 Task: Make in the project WorthyTech an epic 'Cloud Infrastructure as Code (IaC) Implementation'.
Action: Mouse moved to (249, 80)
Screenshot: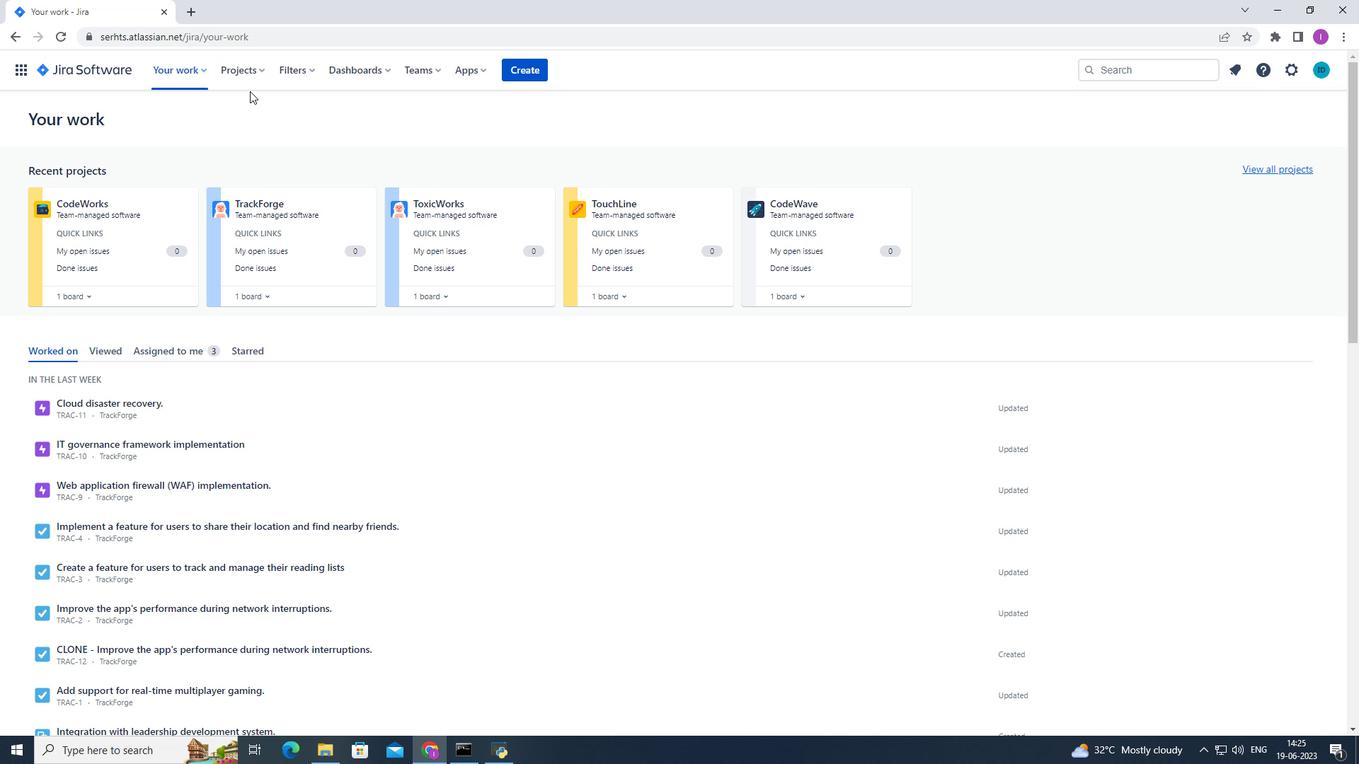 
Action: Mouse pressed left at (249, 80)
Screenshot: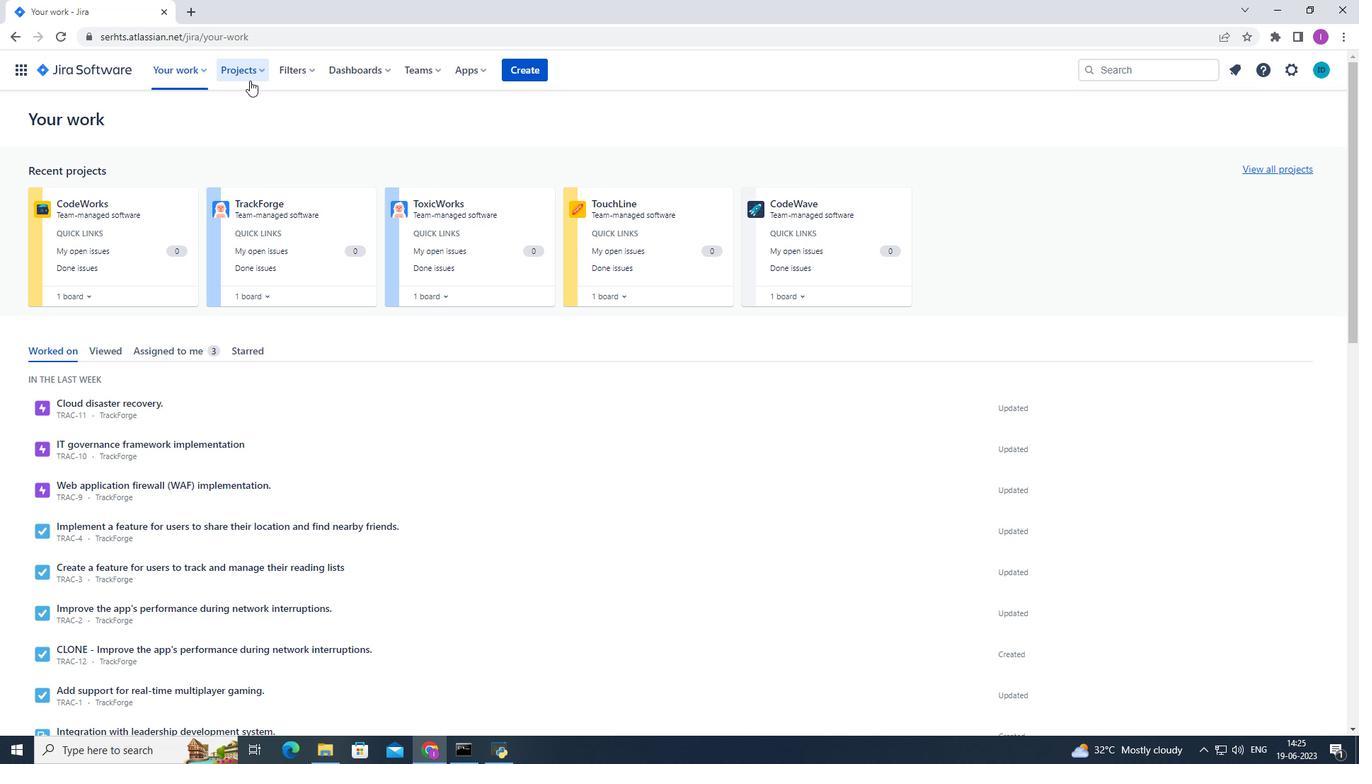 
Action: Mouse moved to (295, 138)
Screenshot: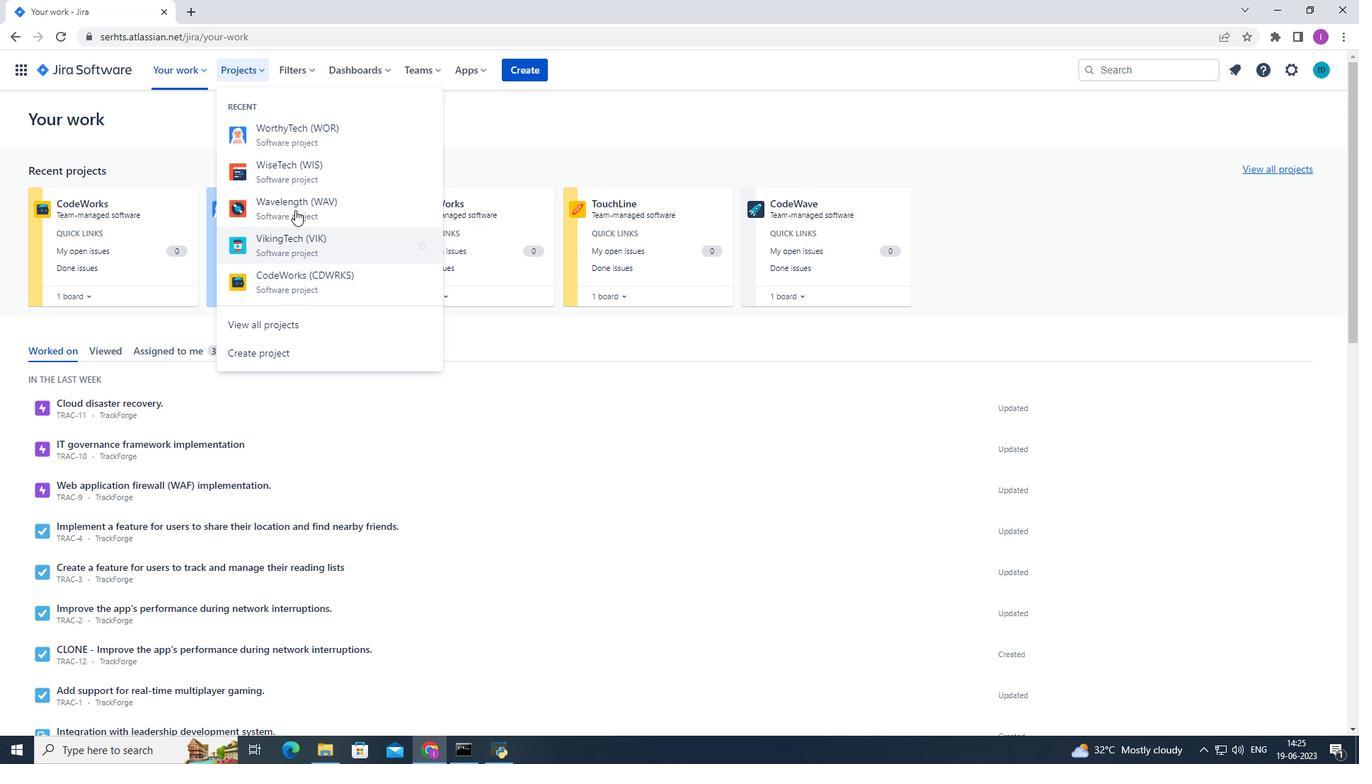 
Action: Mouse pressed left at (295, 138)
Screenshot: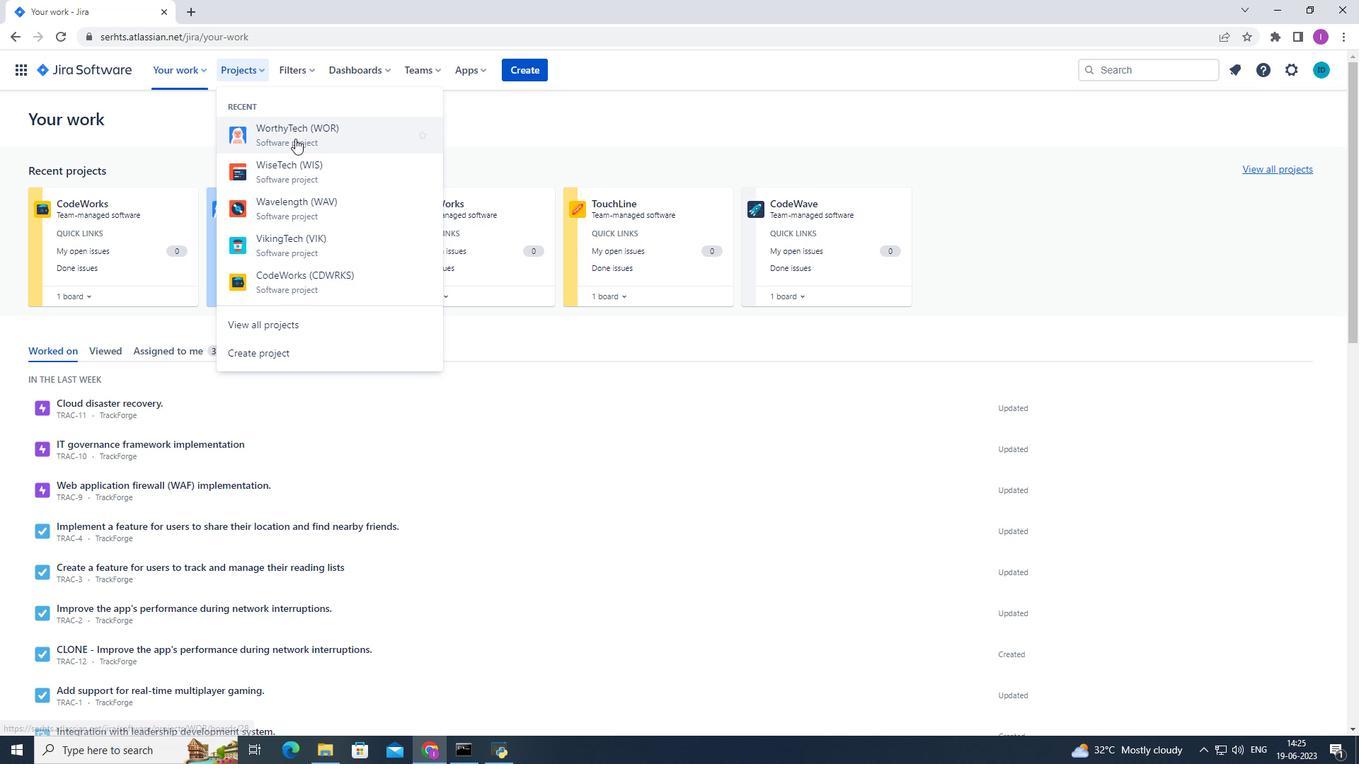 
Action: Mouse moved to (72, 215)
Screenshot: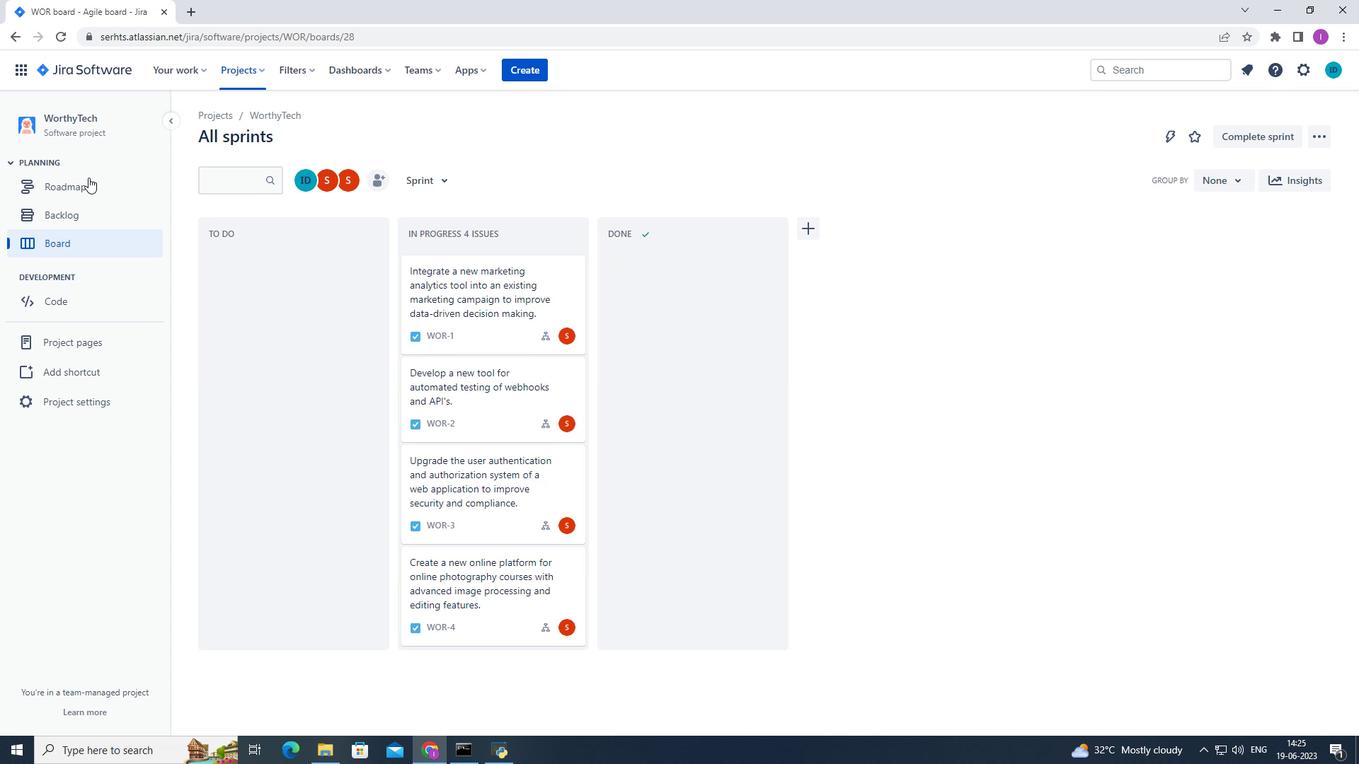 
Action: Mouse pressed left at (72, 215)
Screenshot: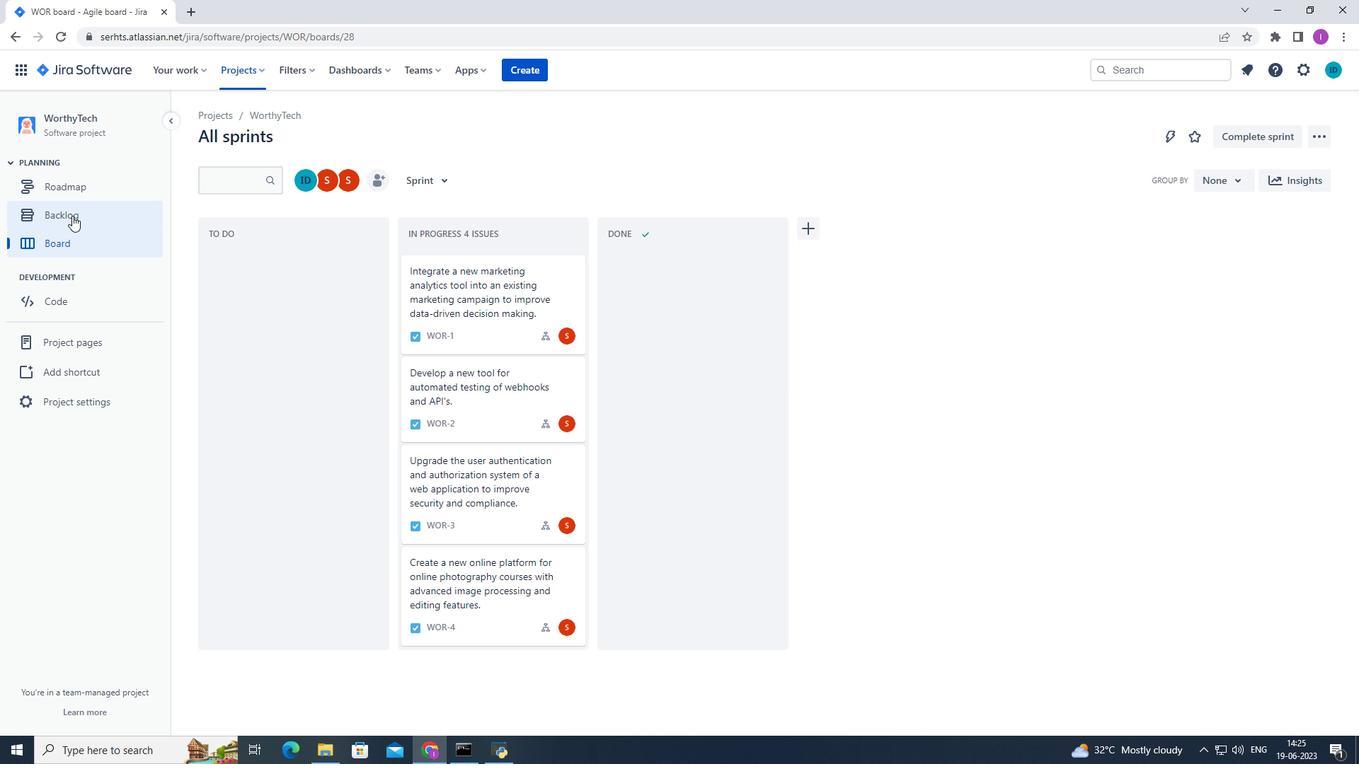 
Action: Mouse moved to (300, 490)
Screenshot: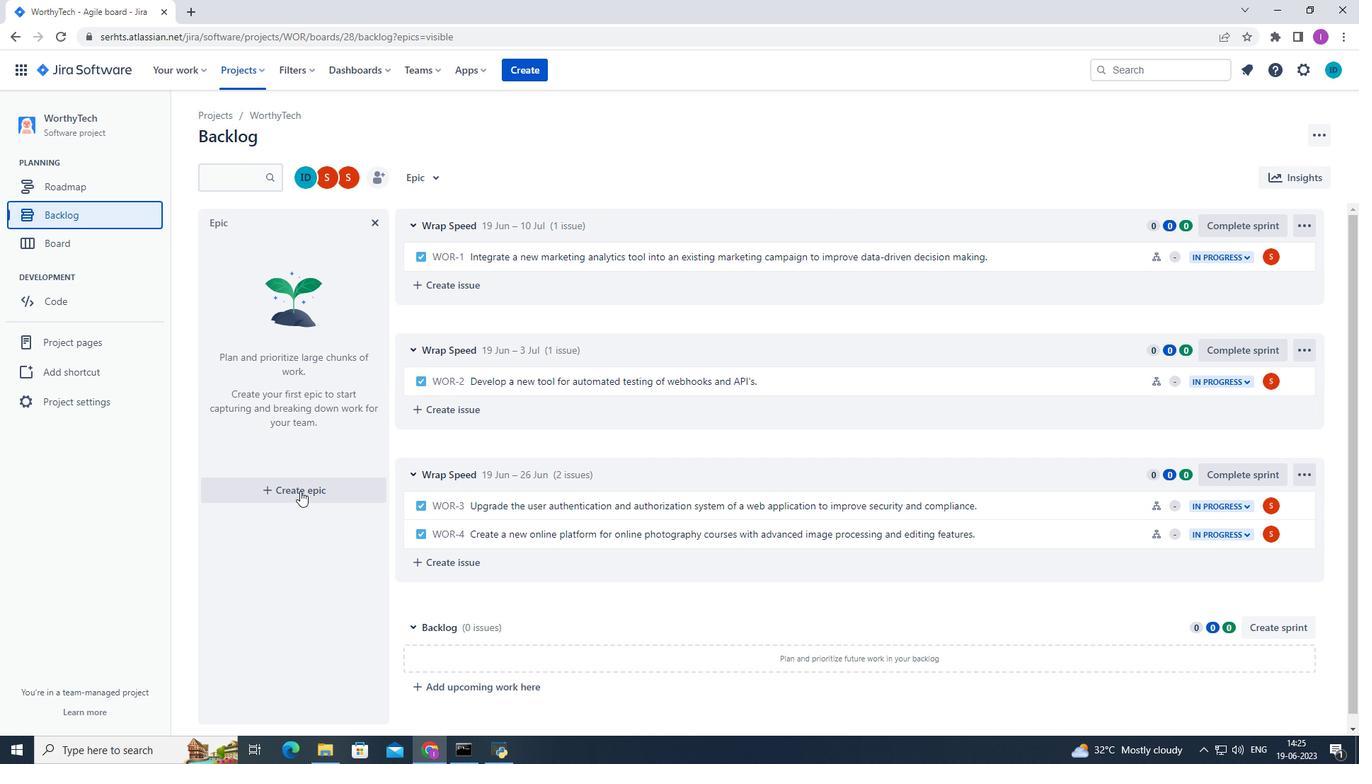 
Action: Mouse pressed left at (300, 490)
Screenshot: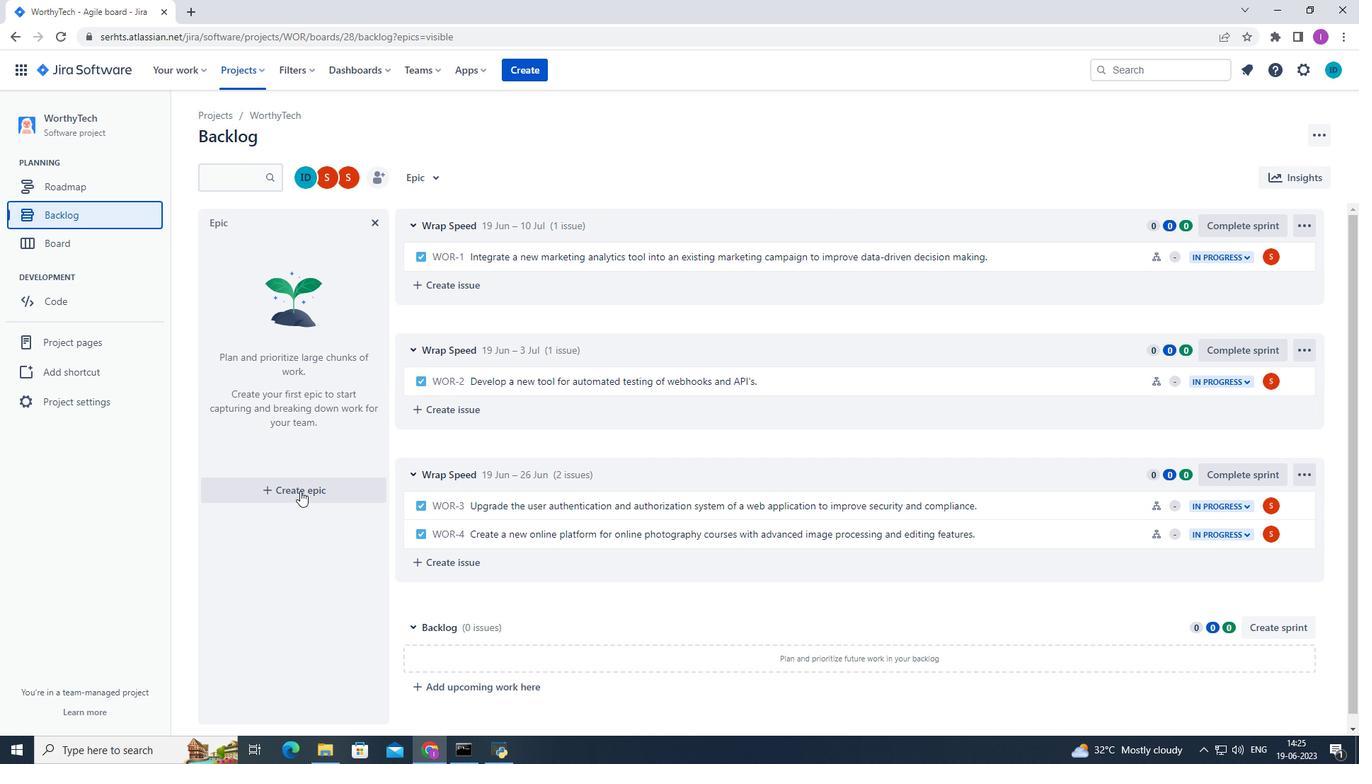 
Action: Mouse moved to (247, 479)
Screenshot: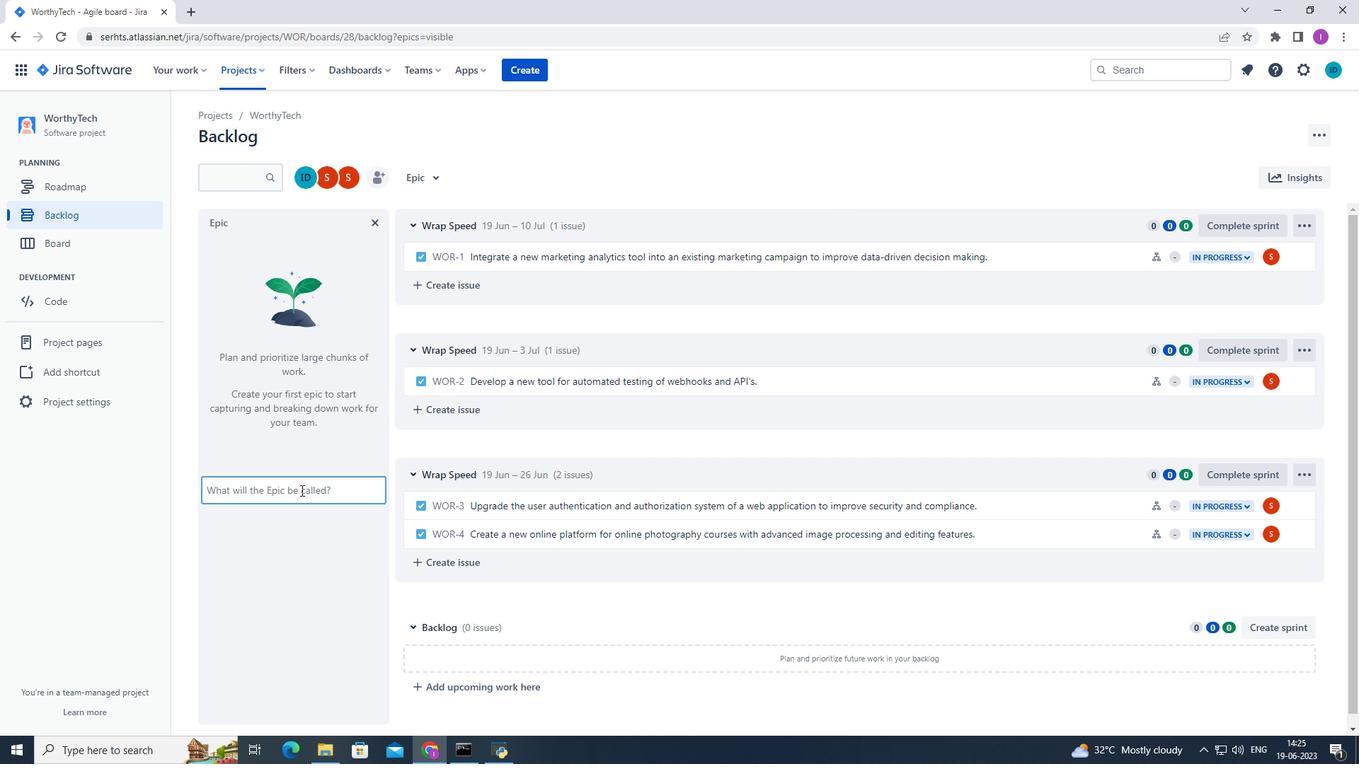 
Action: Mouse pressed left at (247, 479)
Screenshot: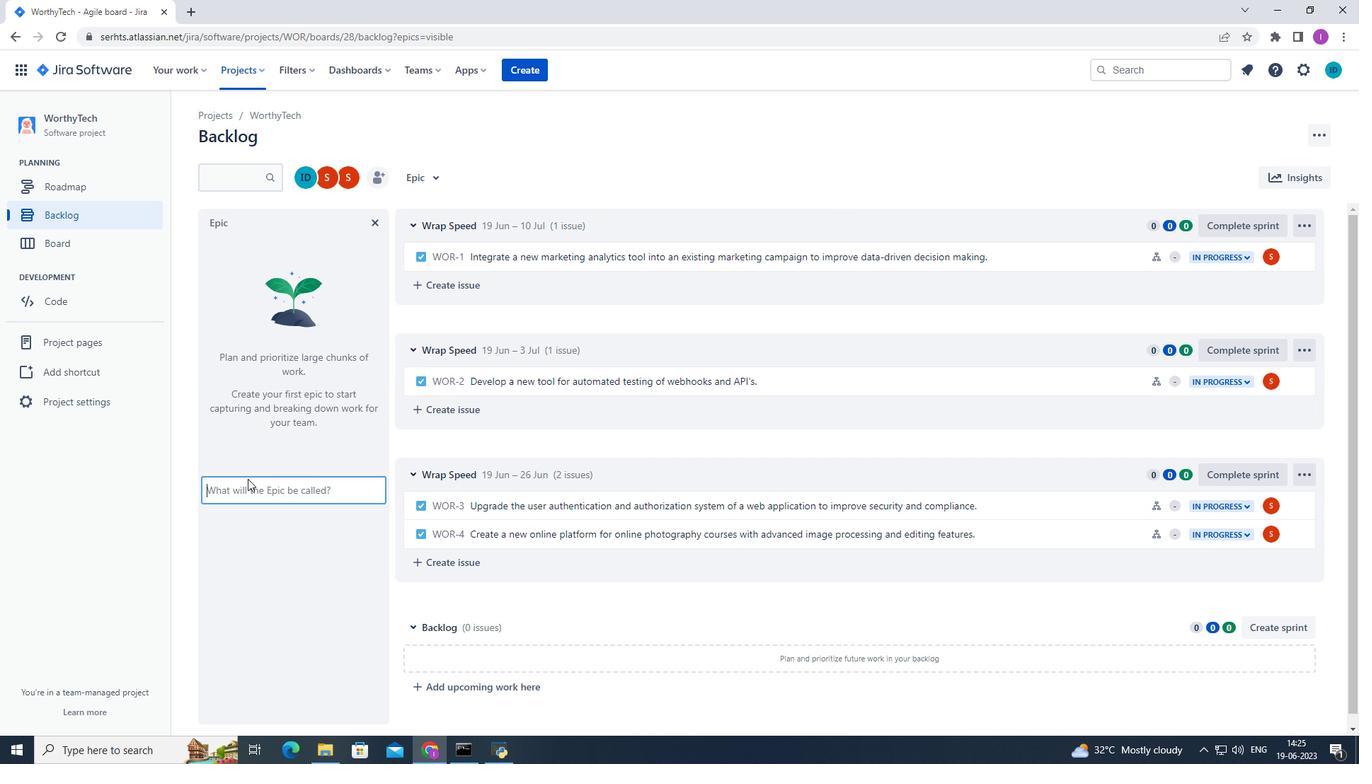 
Action: Mouse moved to (257, 465)
Screenshot: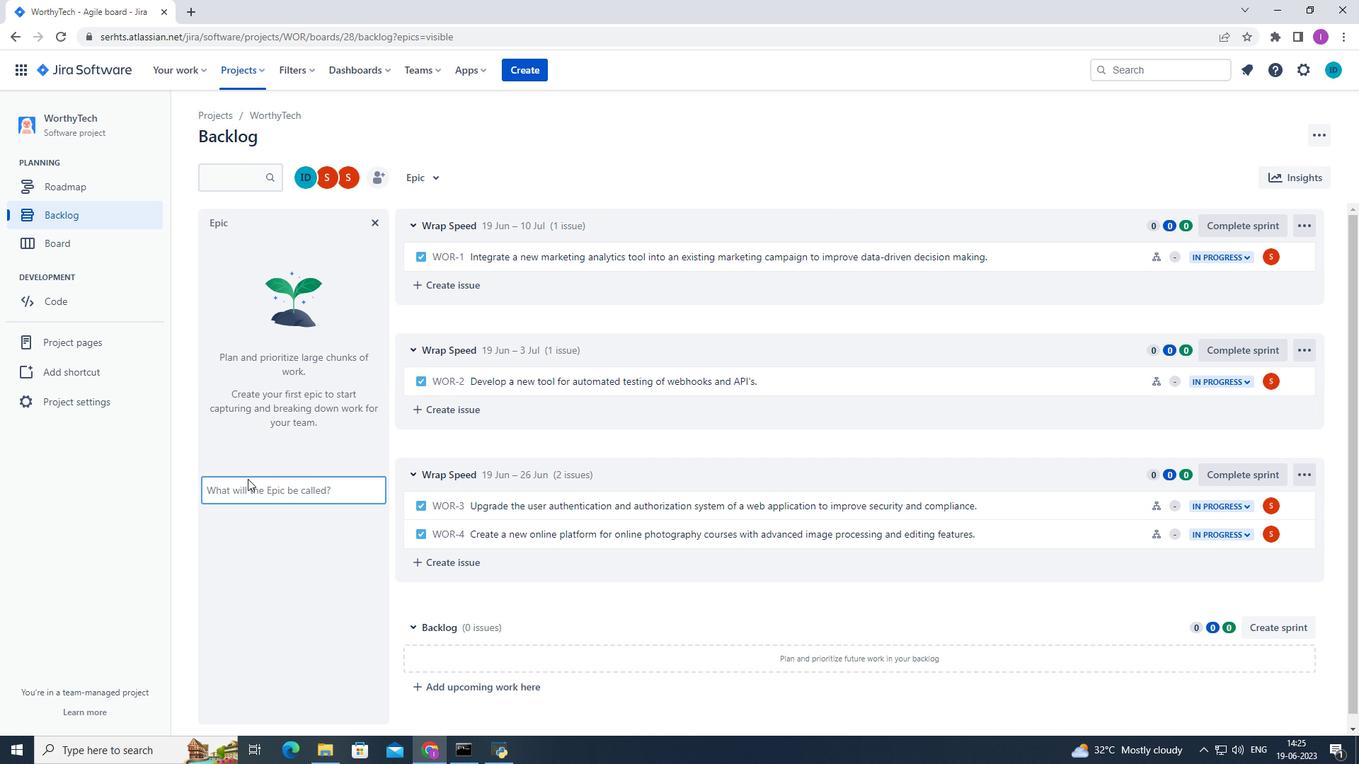 
Action: Key pressed <Key.shift>Cloud<Key.space>in<Key.backspace>
Screenshot: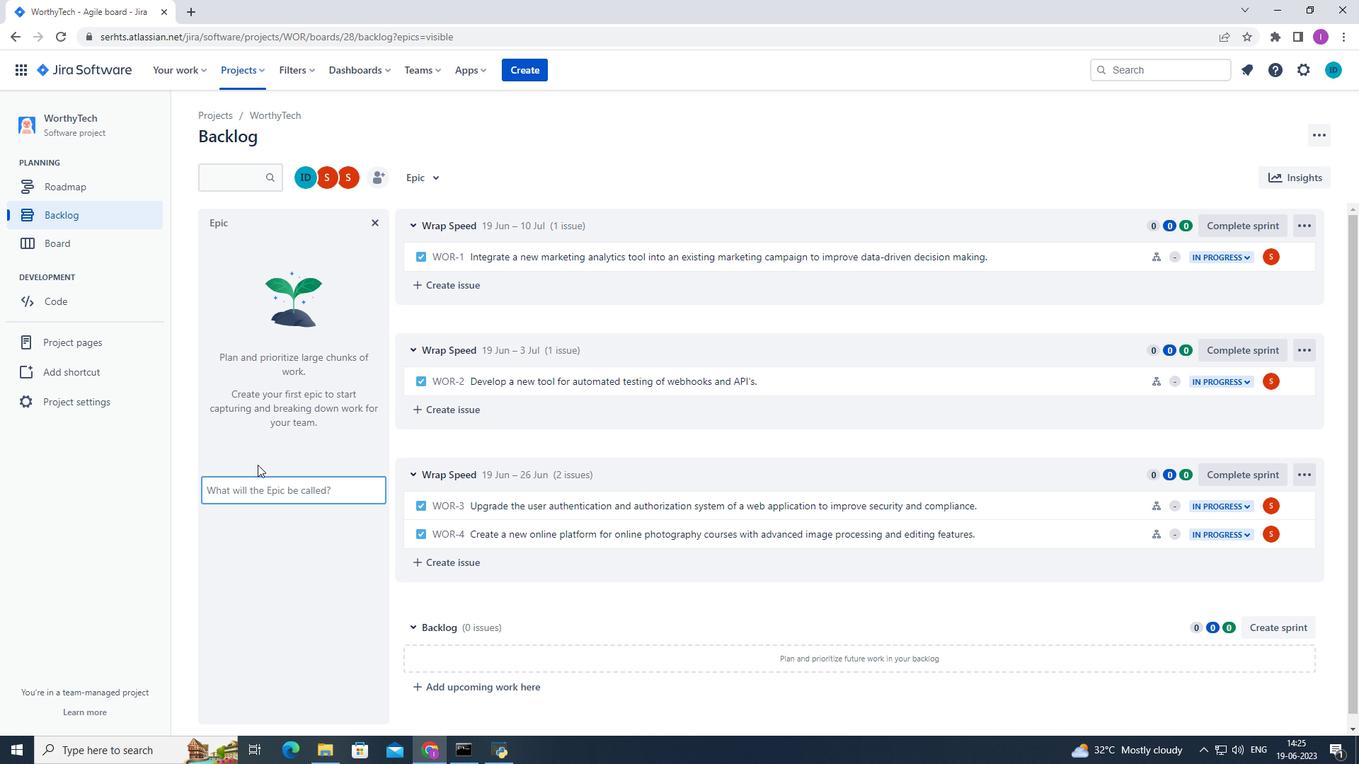 
Action: Mouse moved to (252, 484)
Screenshot: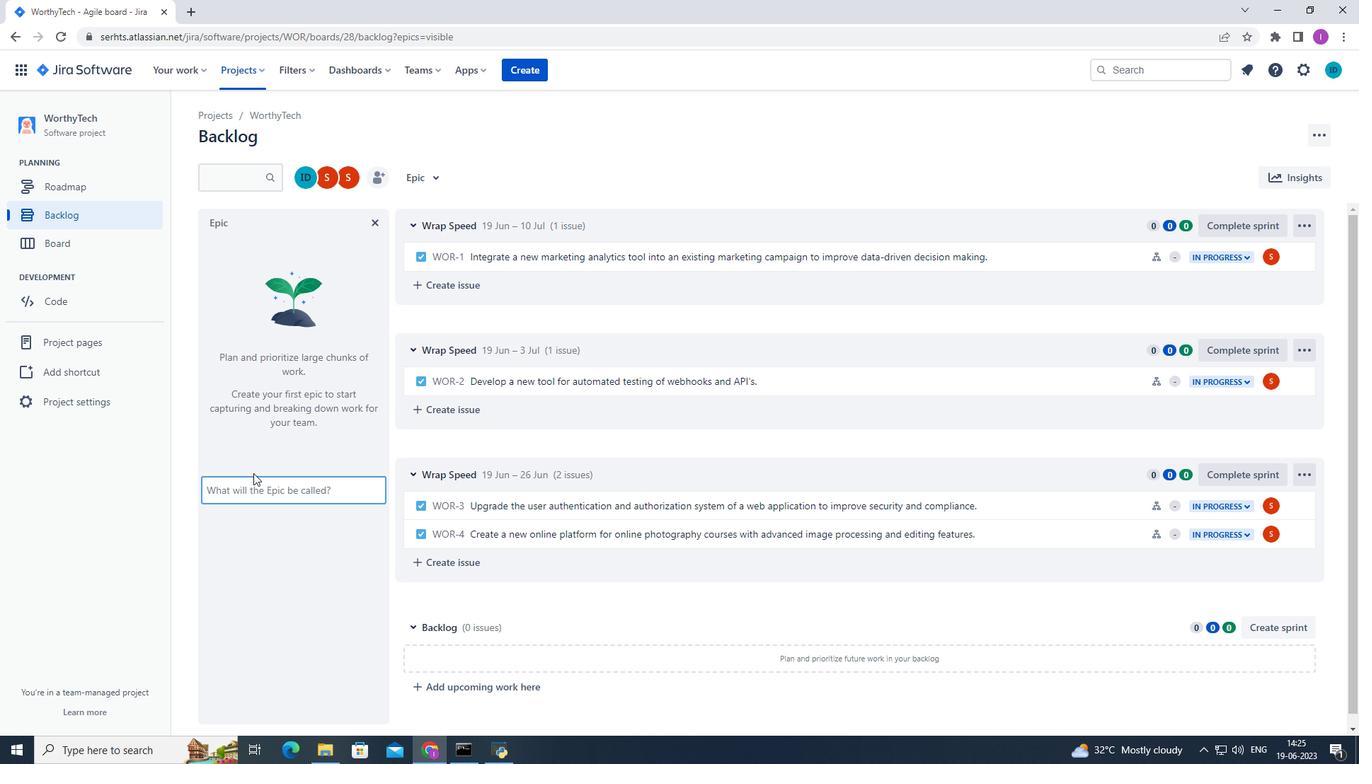
Action: Mouse pressed left at (252, 484)
Screenshot: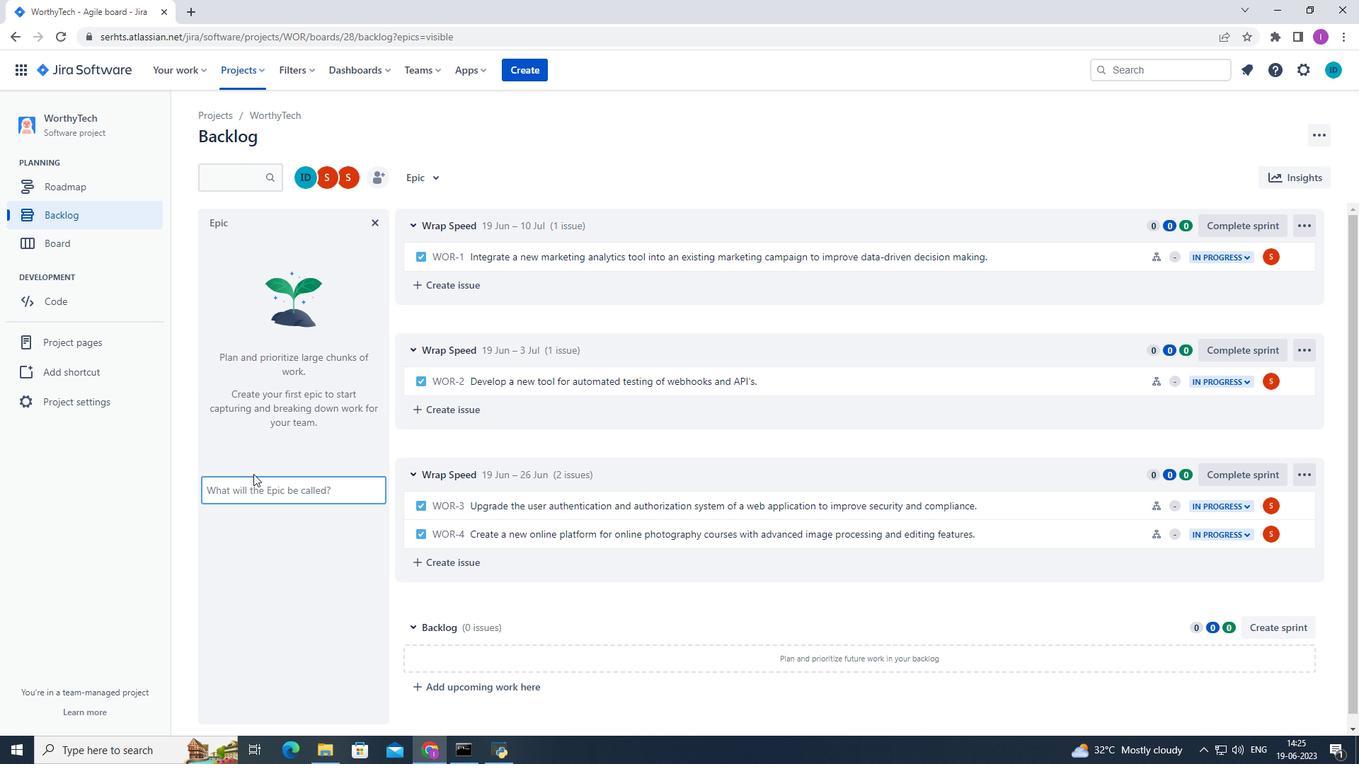 
Action: Mouse moved to (252, 487)
Screenshot: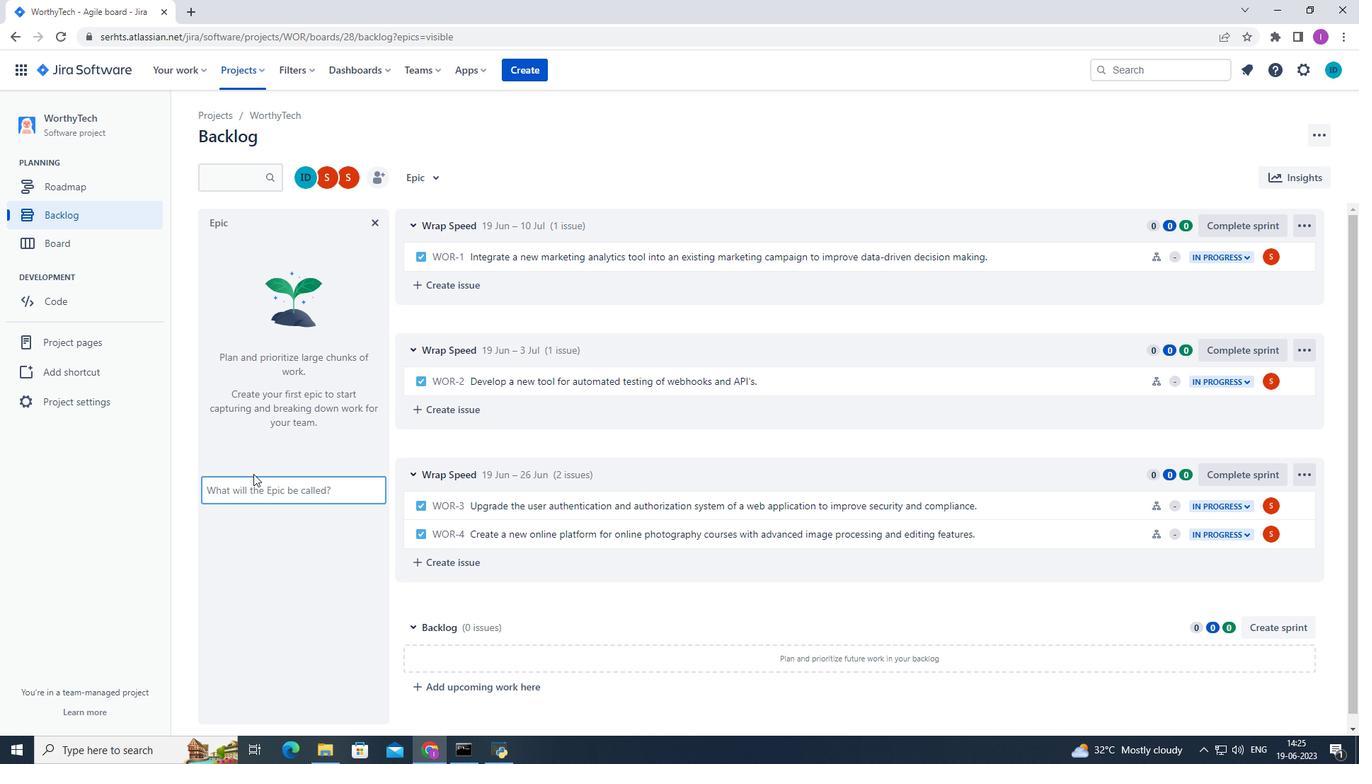 
Action: Key pressed <Key.shift><Key.shift><Key.shift><Key.shift>Cloud<Key.space><Key.shift>Infrastructure<Key.space>as<Key.space><Key.shift>Codas<Key.backspace><Key.backspace>e<Key.shift><Key.shift><Key.shift><Key.shift><Key.shift><Key.shift><Key.shift><Key.shift><Key.shift><Key.shift><Key.shift><Key.shift><Key.shift><Key.shift>(IAC)
Screenshot: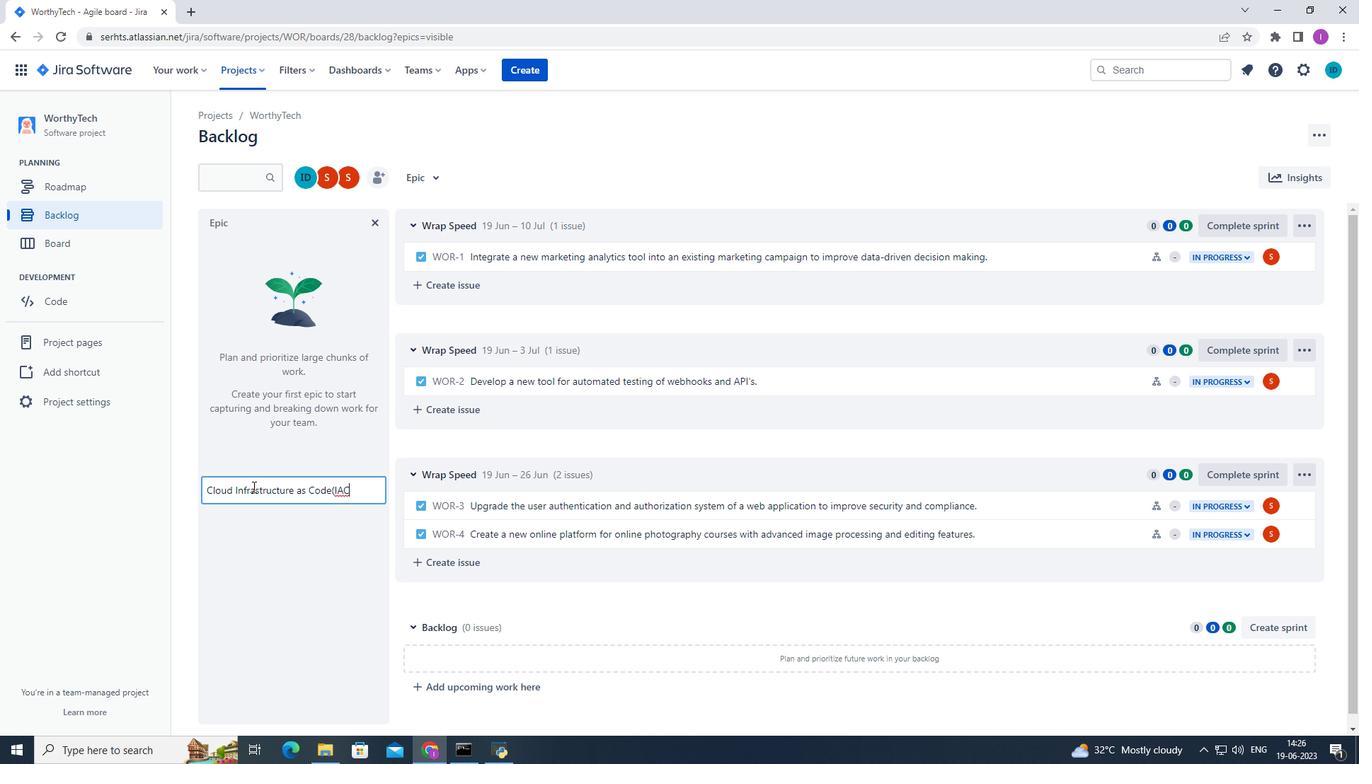 
Action: Mouse moved to (330, 491)
Screenshot: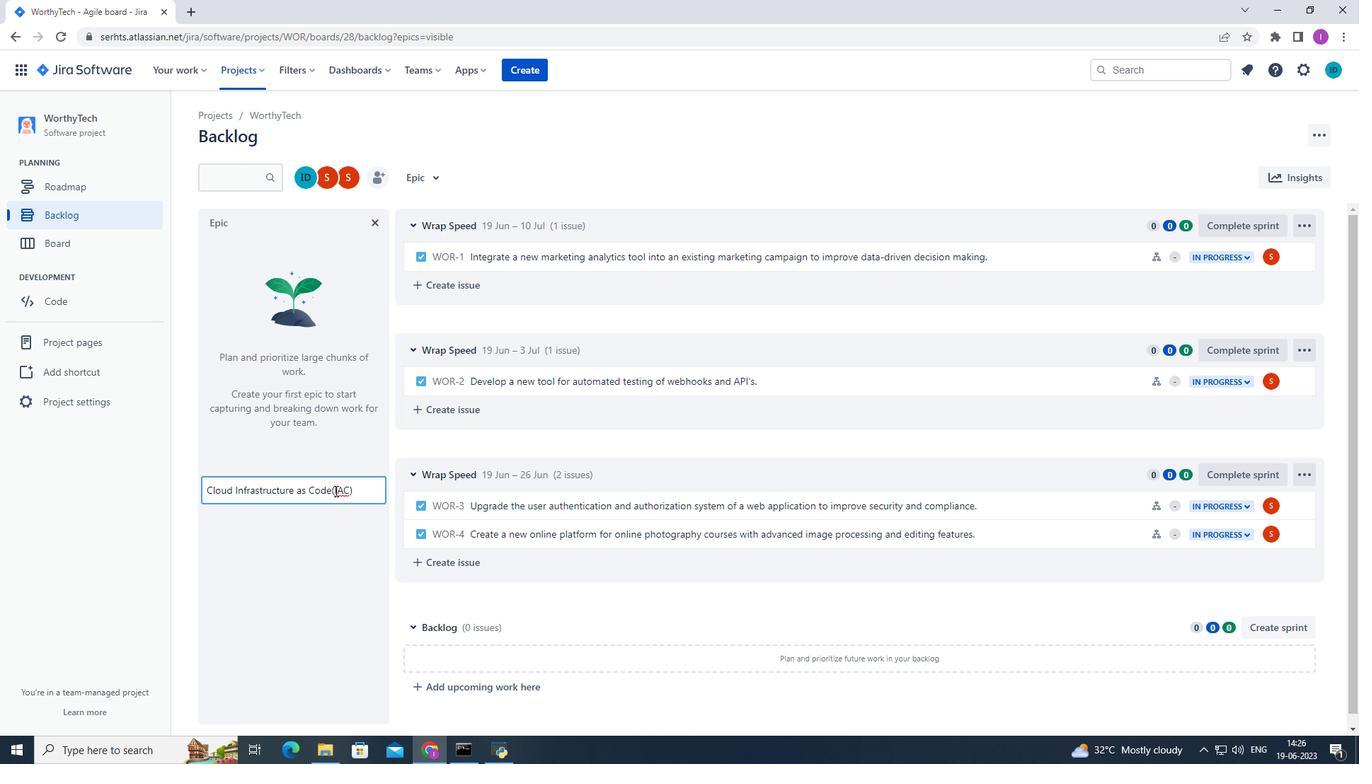 
Action: Mouse pressed left at (330, 491)
Screenshot: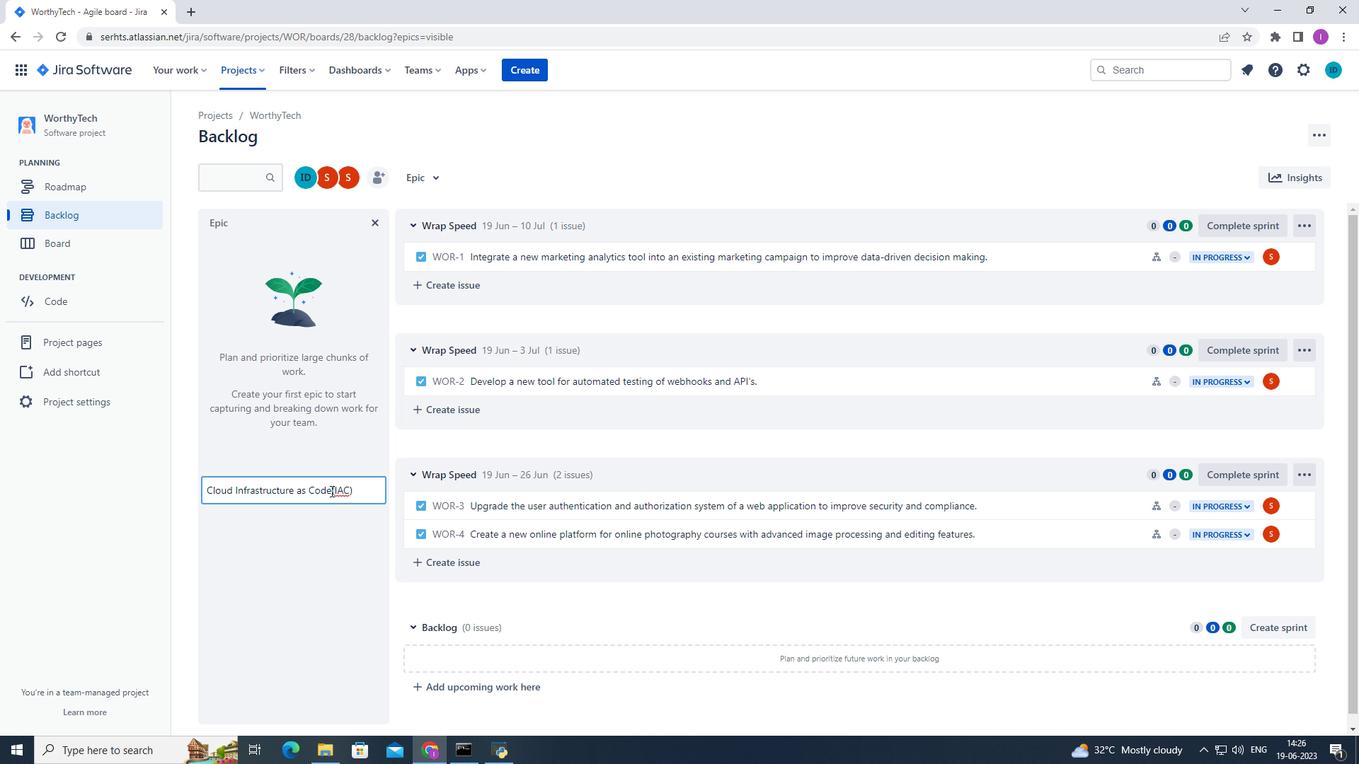 
Action: Mouse moved to (372, 485)
Screenshot: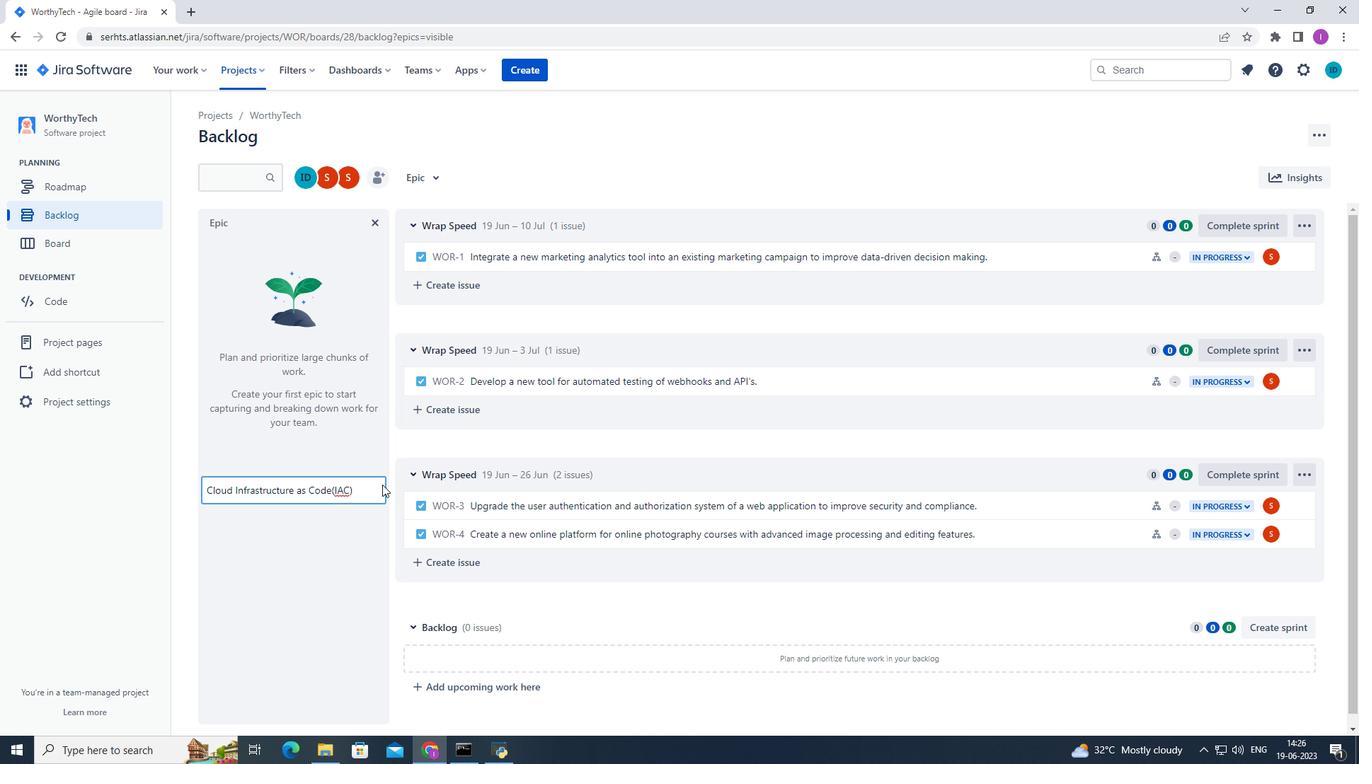 
Action: Key pressed <Key.space>
Screenshot: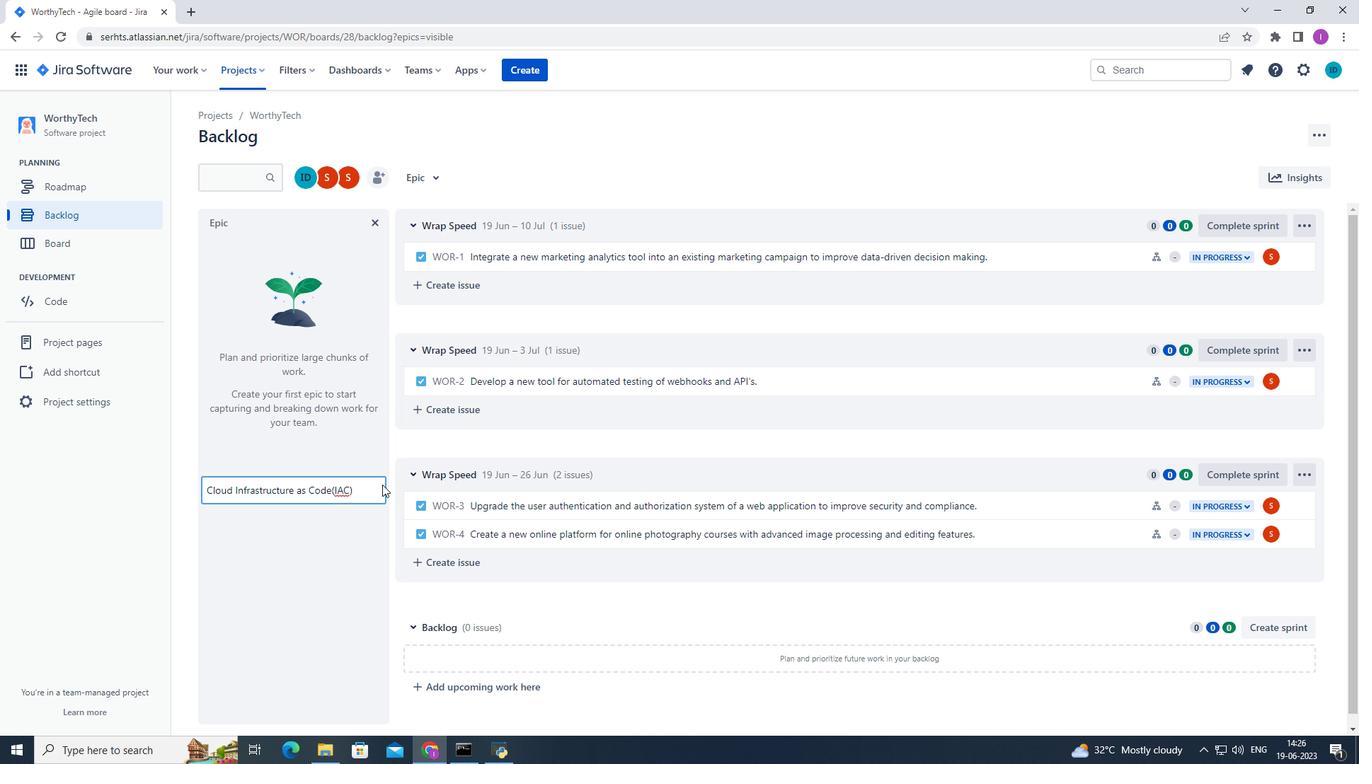 
Action: Mouse moved to (365, 495)
Screenshot: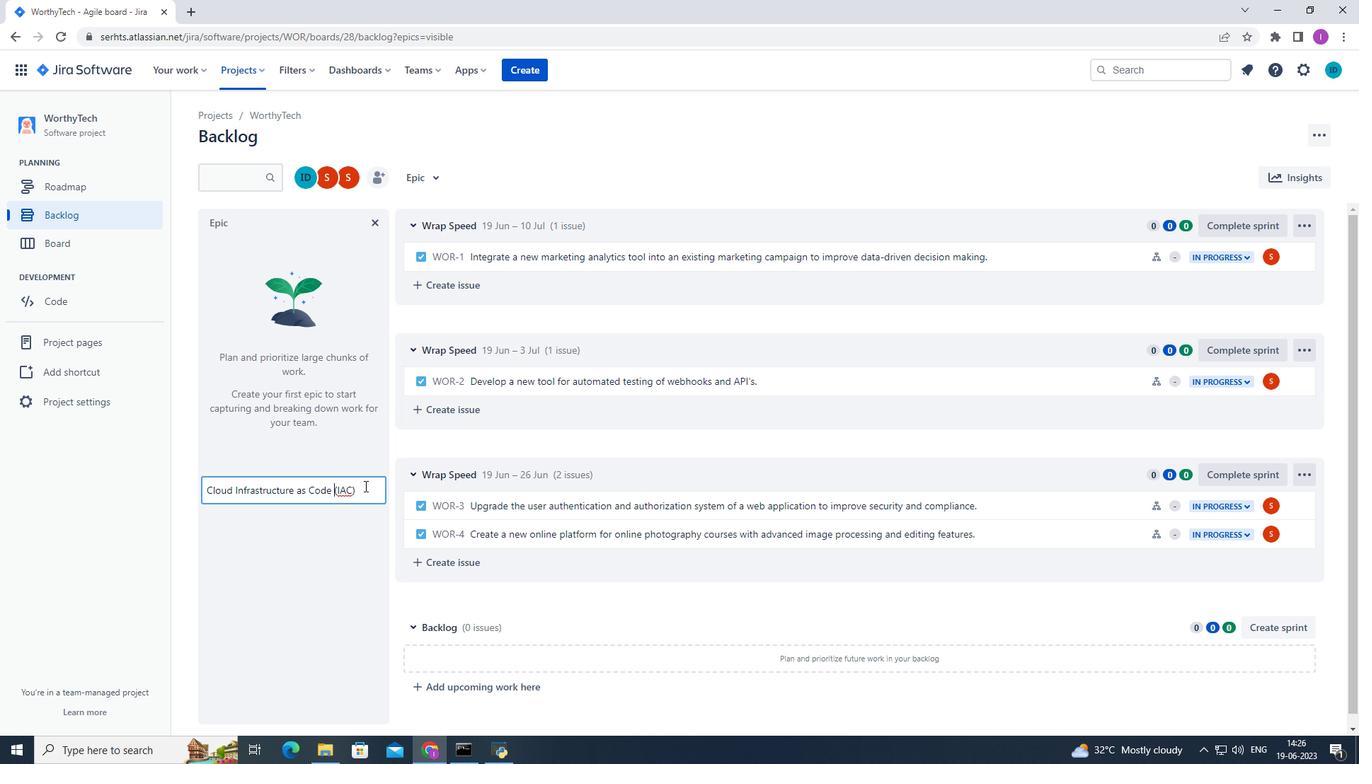 
Action: Mouse pressed left at (365, 495)
Screenshot: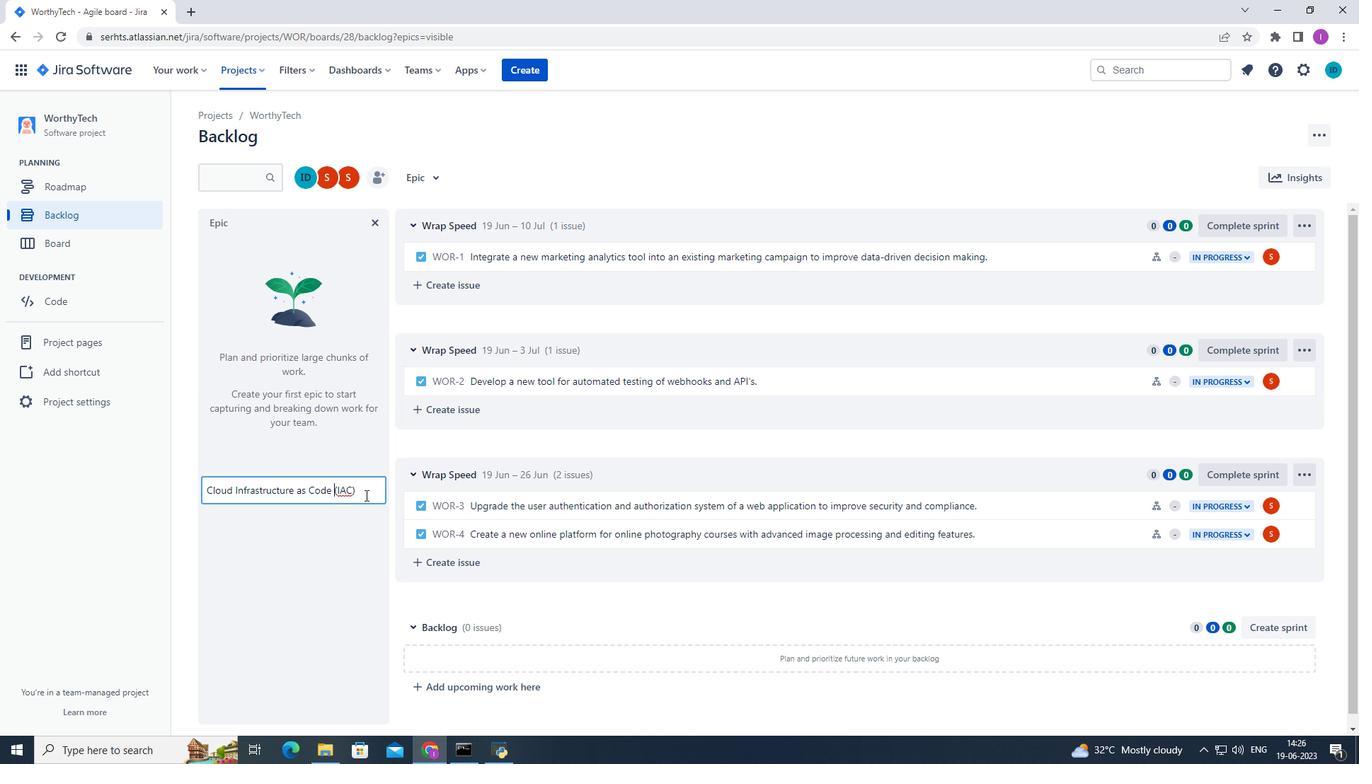 
Action: Mouse moved to (346, 419)
Screenshot: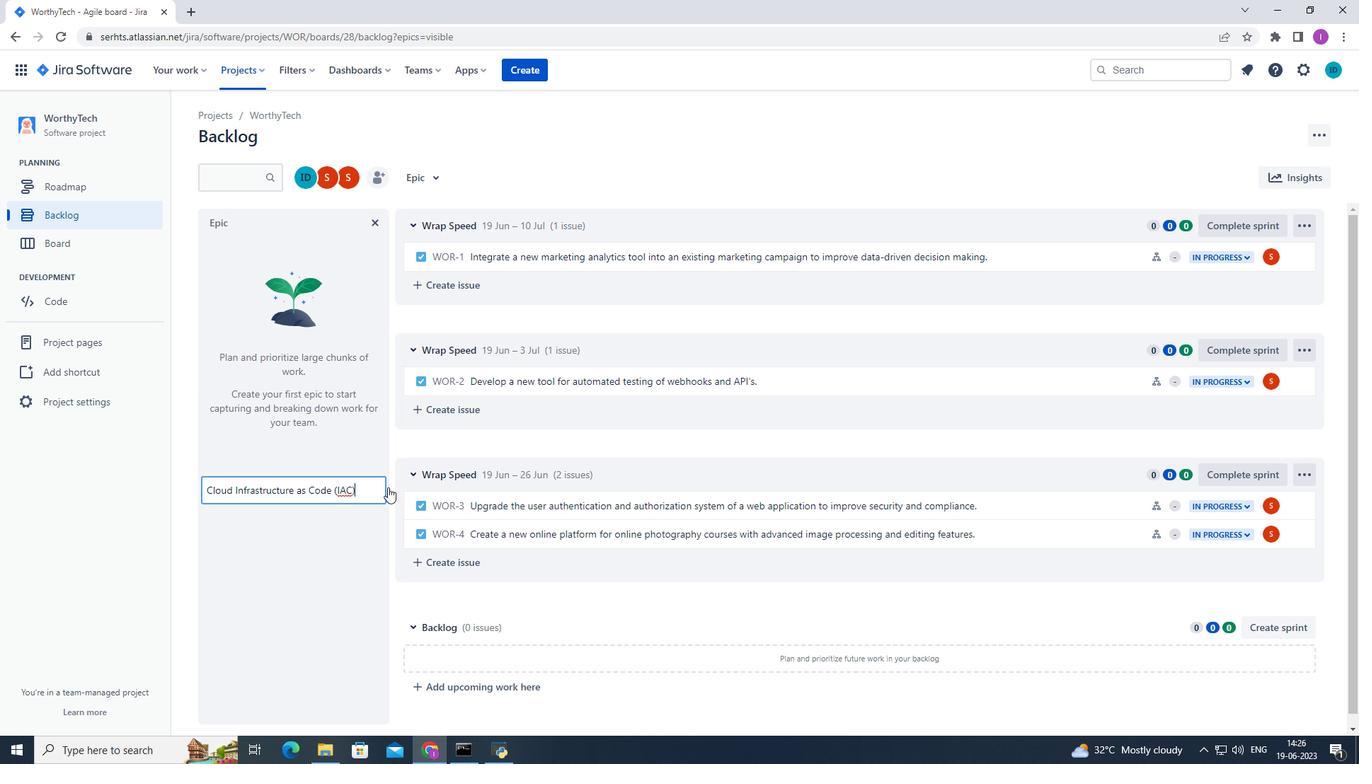 
Action: Key pressed <Key.space><Key.shift><Key.shift><Key.shift><Key.shift><Key.shift><Key.shift>In<Key.backspace>mplementation<Key.enter>
Screenshot: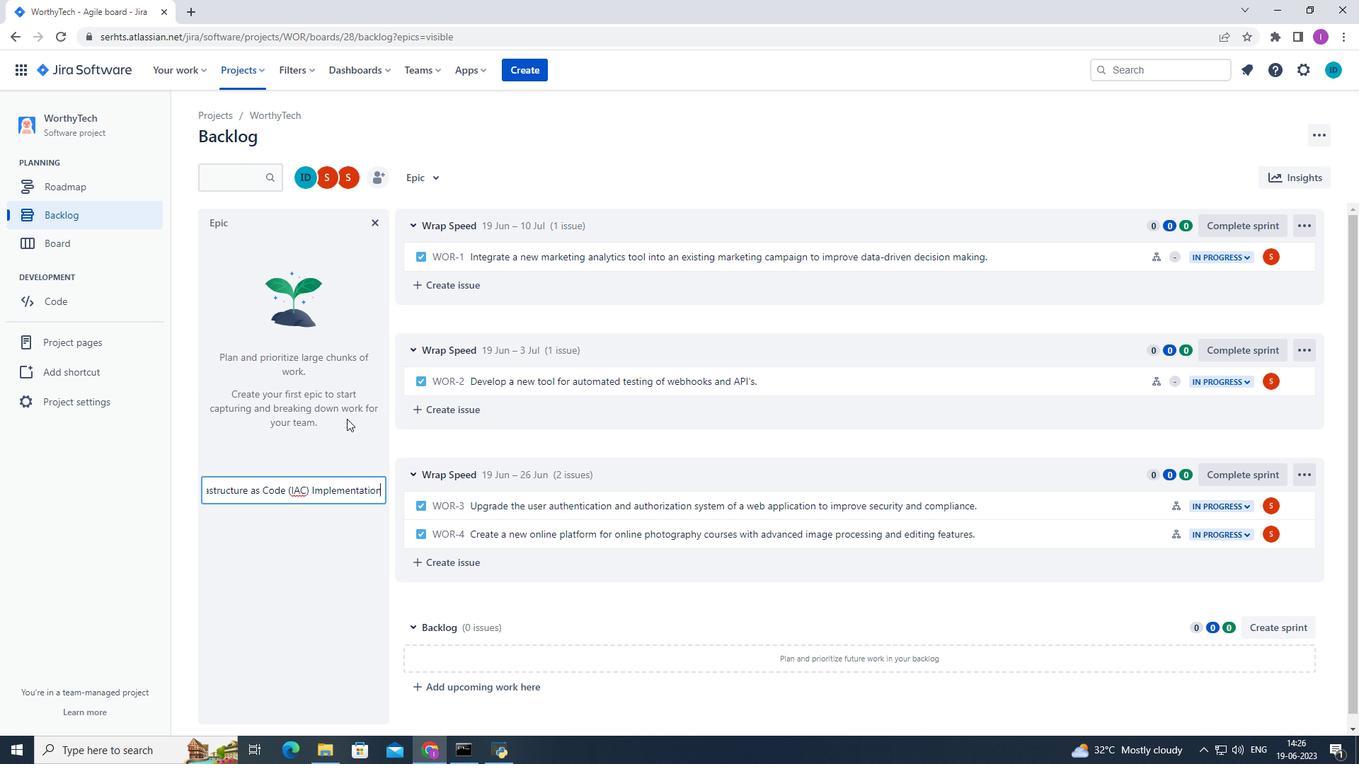 
